 Task: Set the X coordinate for the audio bar graph video to 24.
Action: Mouse moved to (106, 16)
Screenshot: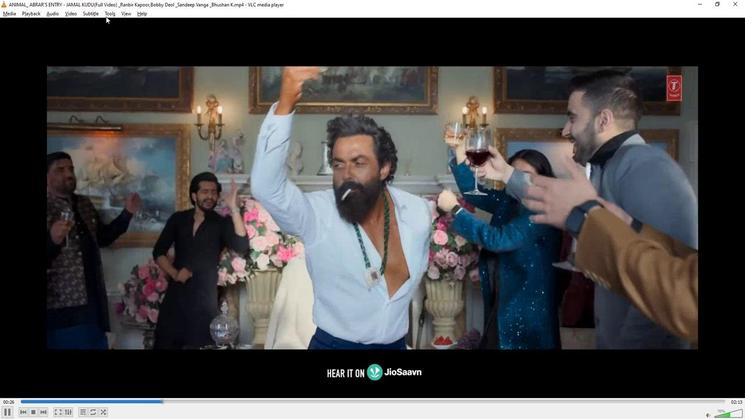 
Action: Mouse pressed left at (106, 16)
Screenshot: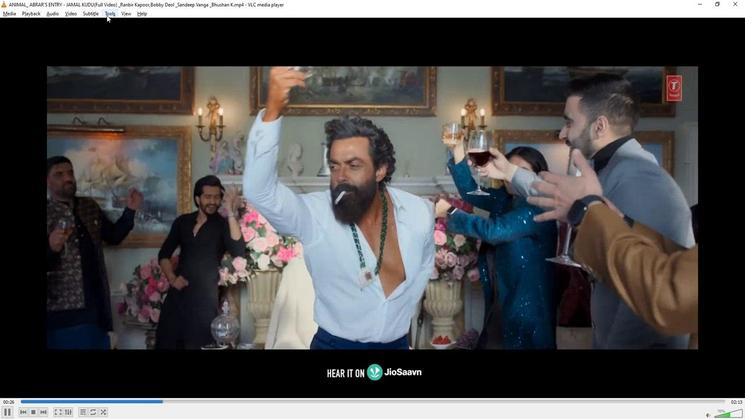 
Action: Mouse moved to (126, 108)
Screenshot: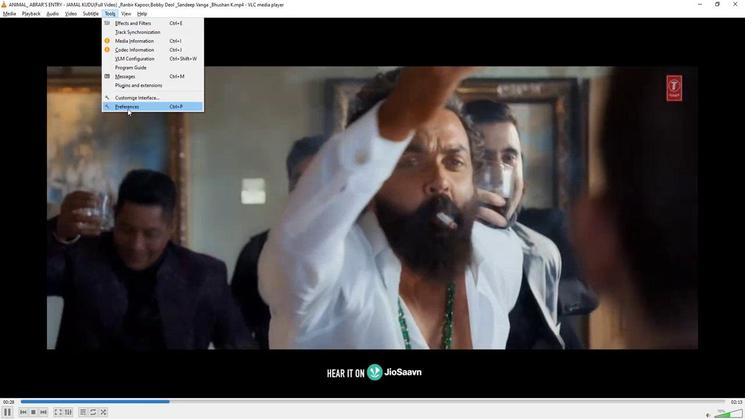 
Action: Mouse pressed left at (126, 108)
Screenshot: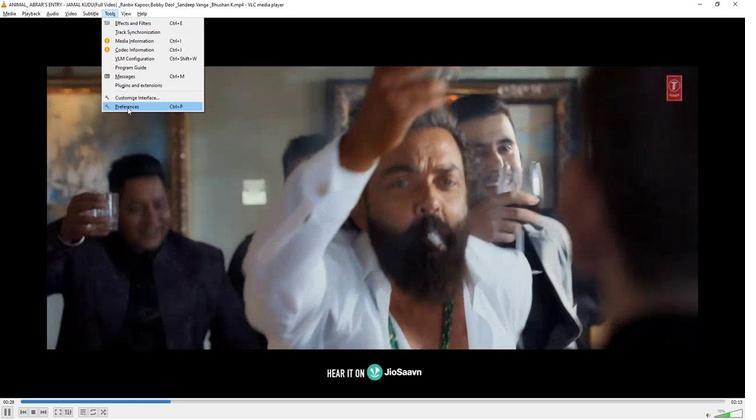 
Action: Mouse moved to (143, 339)
Screenshot: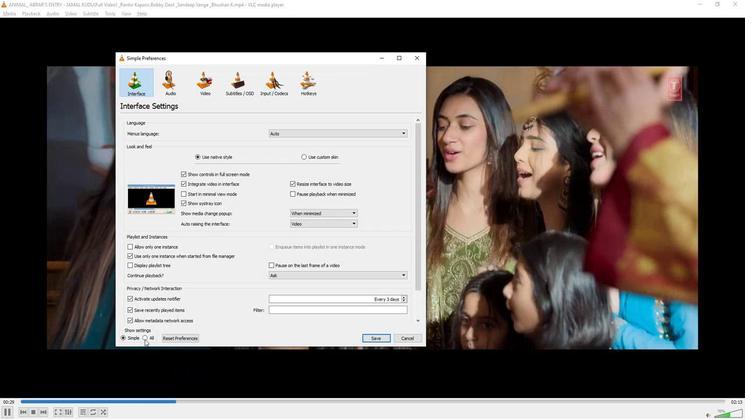 
Action: Mouse pressed left at (143, 339)
Screenshot: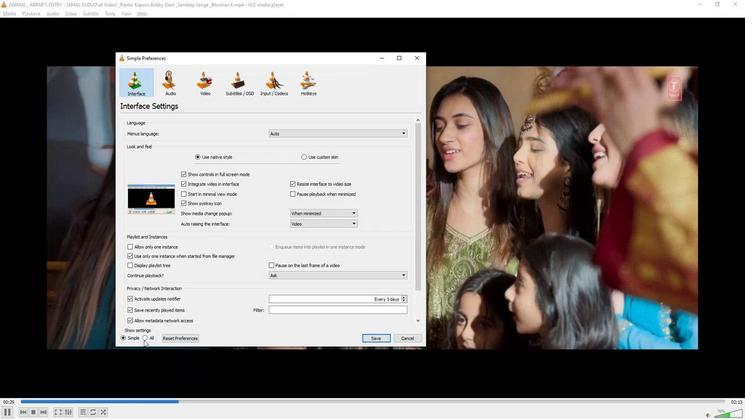 
Action: Mouse moved to (144, 265)
Screenshot: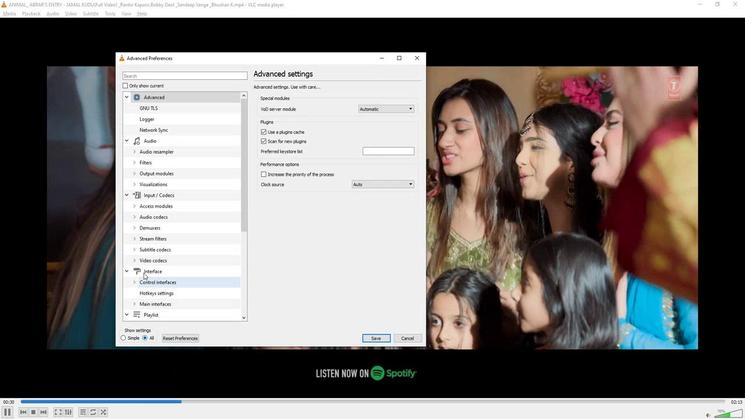 
Action: Mouse scrolled (144, 265) with delta (0, 0)
Screenshot: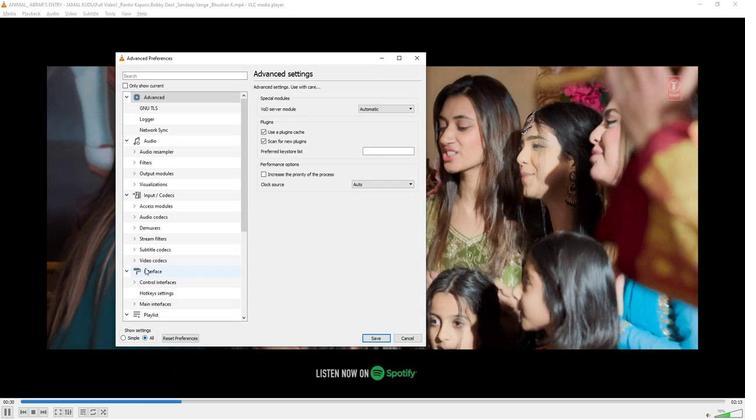 
Action: Mouse scrolled (144, 265) with delta (0, 0)
Screenshot: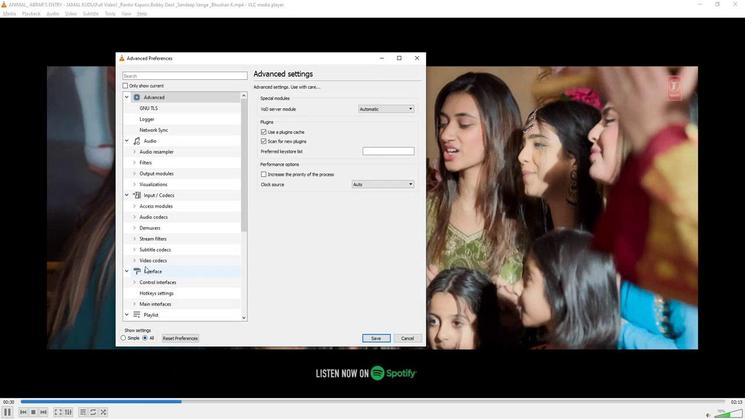 
Action: Mouse scrolled (144, 265) with delta (0, 0)
Screenshot: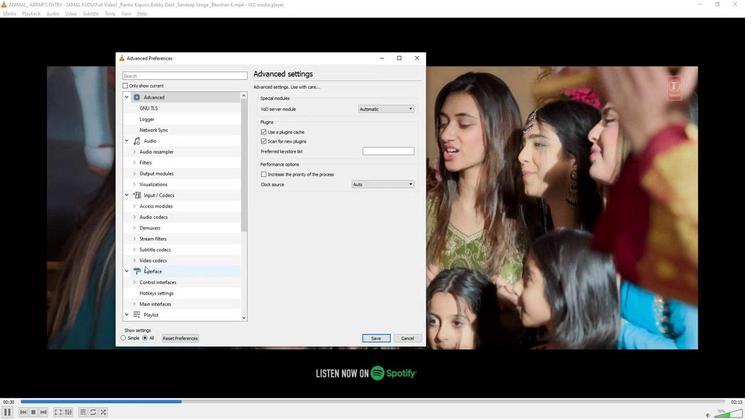 
Action: Mouse scrolled (144, 265) with delta (0, 0)
Screenshot: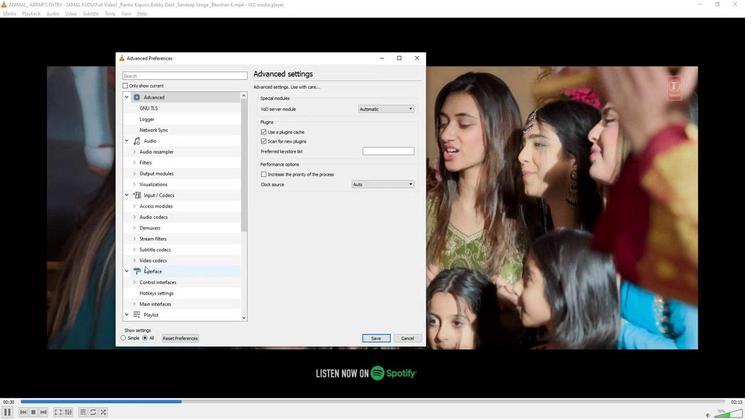 
Action: Mouse scrolled (144, 265) with delta (0, 0)
Screenshot: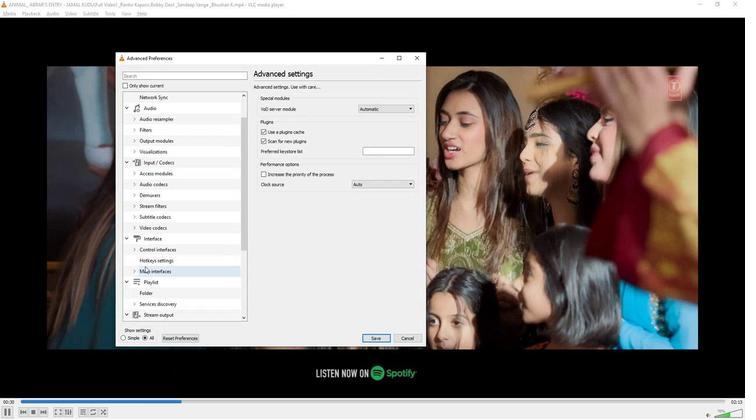 
Action: Mouse scrolled (144, 265) with delta (0, 0)
Screenshot: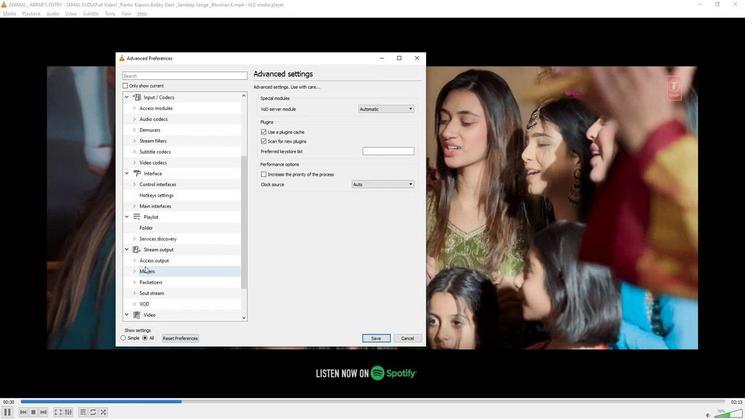 
Action: Mouse scrolled (144, 265) with delta (0, 0)
Screenshot: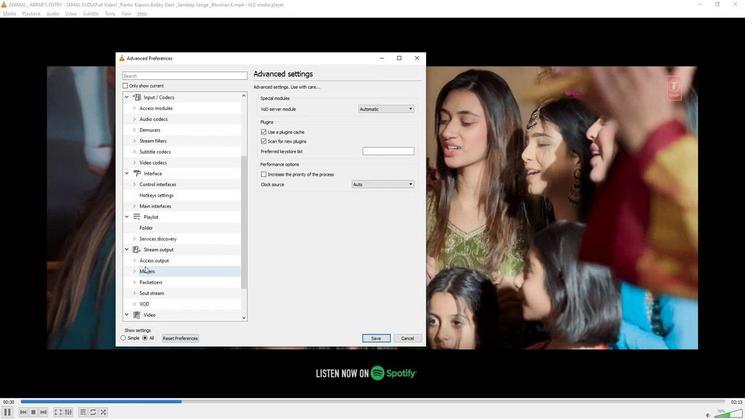 
Action: Mouse scrolled (144, 265) with delta (0, 0)
Screenshot: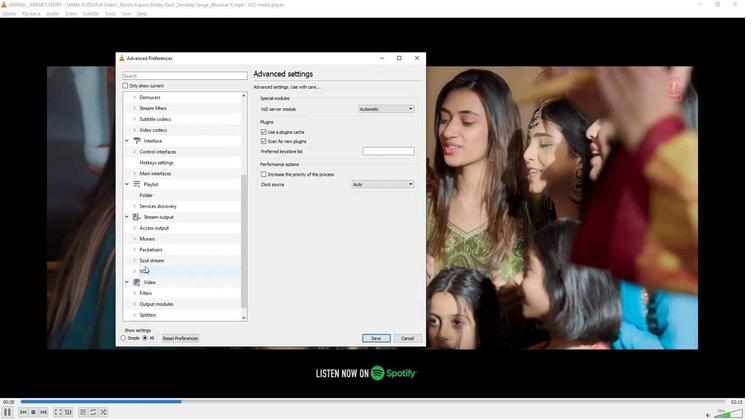 
Action: Mouse moved to (131, 314)
Screenshot: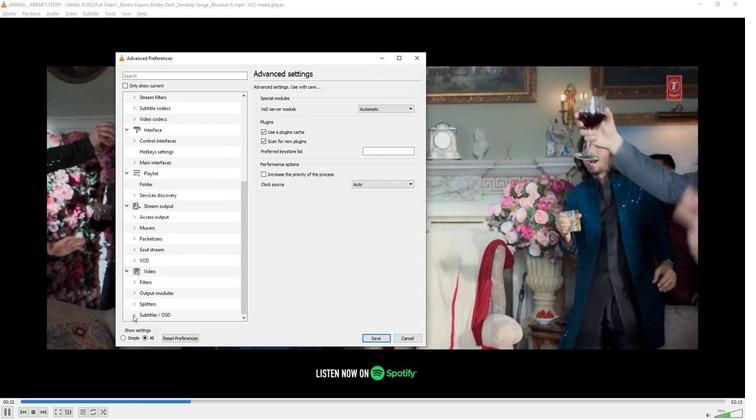 
Action: Mouse pressed left at (131, 314)
Screenshot: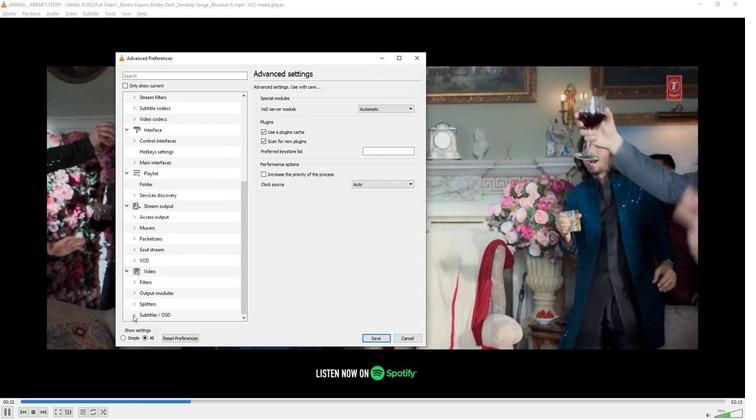 
Action: Mouse moved to (132, 313)
Screenshot: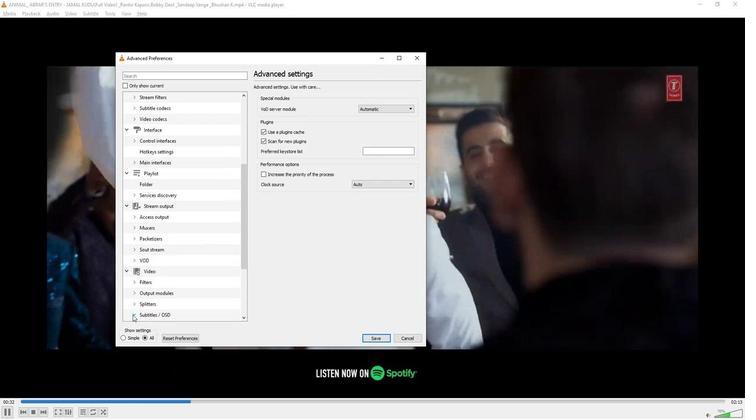 
Action: Mouse scrolled (132, 313) with delta (0, 0)
Screenshot: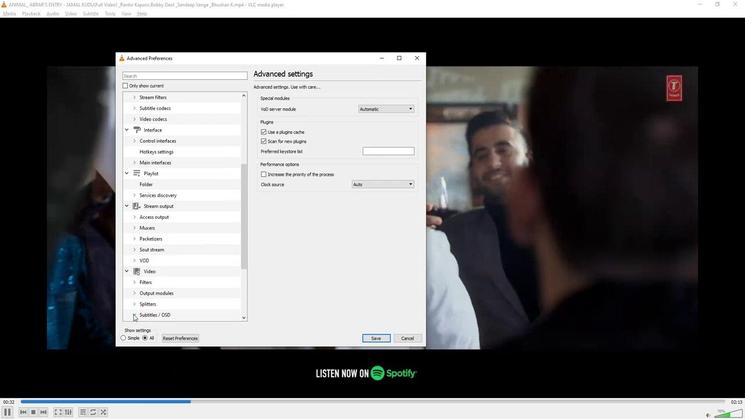 
Action: Mouse moved to (157, 293)
Screenshot: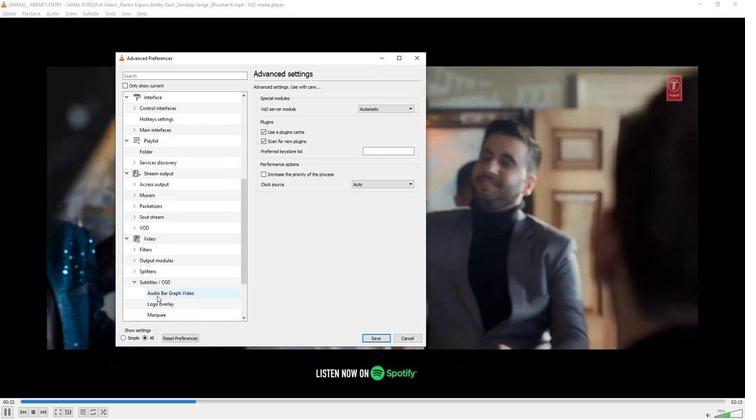 
Action: Mouse pressed left at (157, 293)
Screenshot: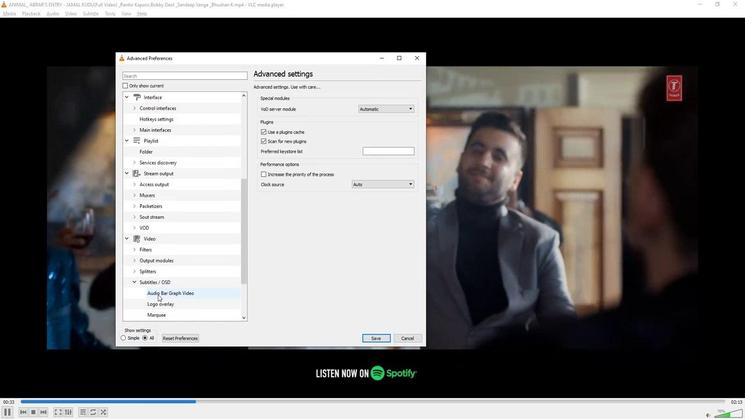 
Action: Mouse moved to (406, 97)
Screenshot: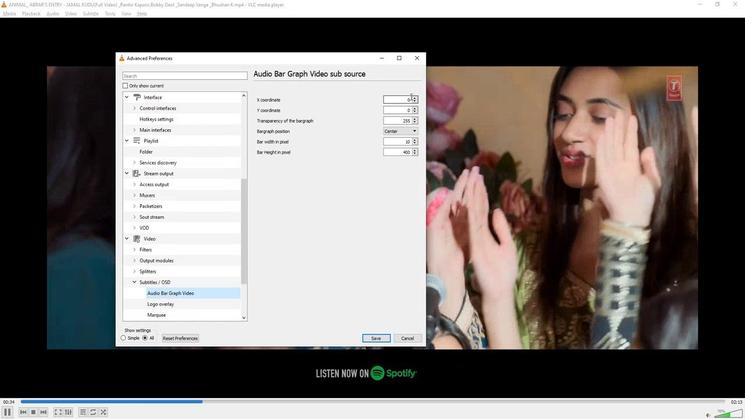 
Action: Mouse pressed left at (406, 97)
Screenshot: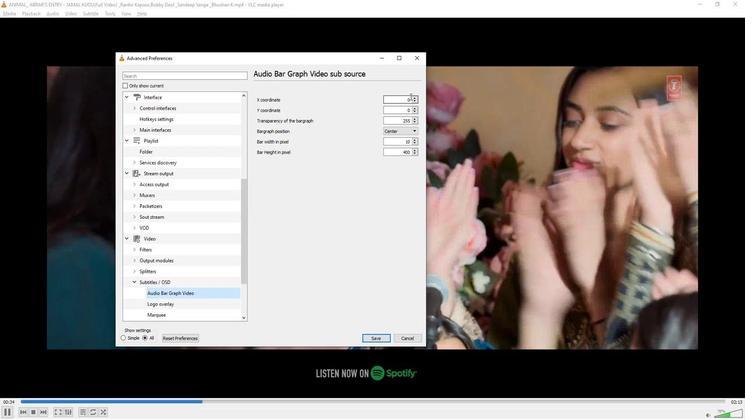 
Action: Mouse moved to (406, 97)
Screenshot: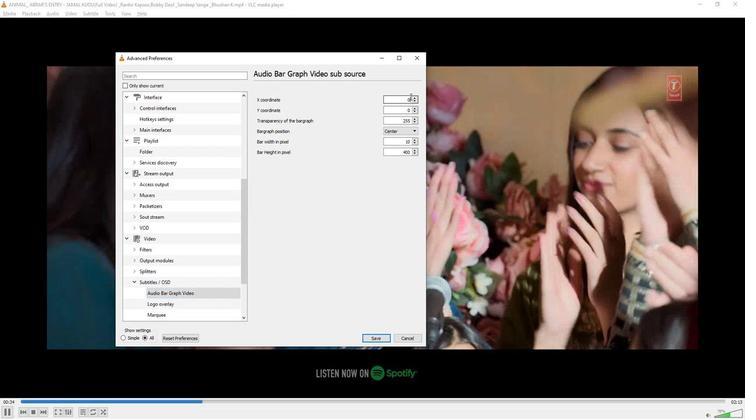 
Action: Mouse pressed left at (406, 97)
Screenshot: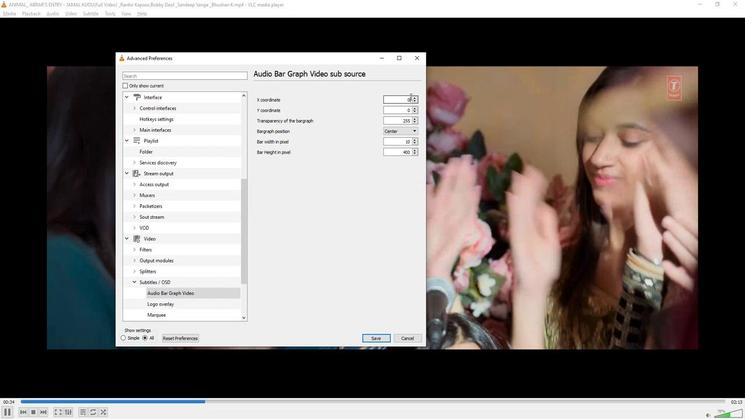 
Action: Mouse moved to (405, 97)
Screenshot: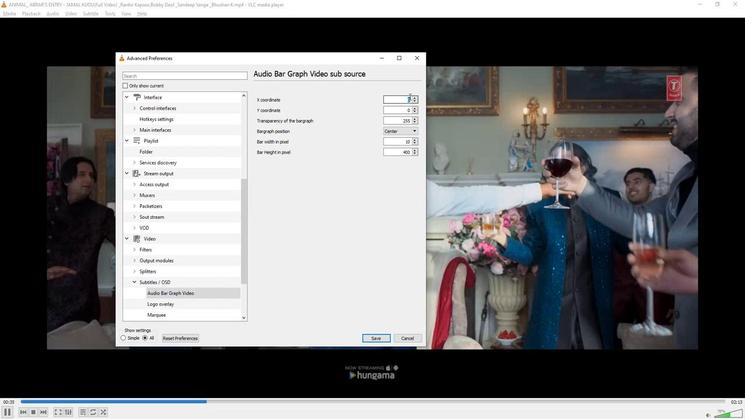 
Action: Key pressed 24
Screenshot: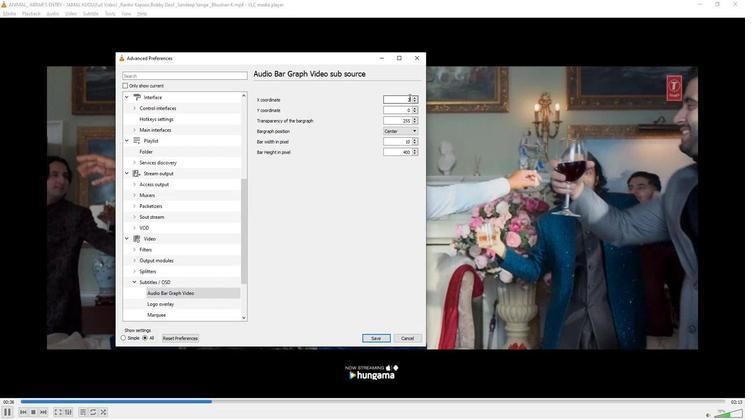 
Action: Mouse moved to (343, 112)
Screenshot: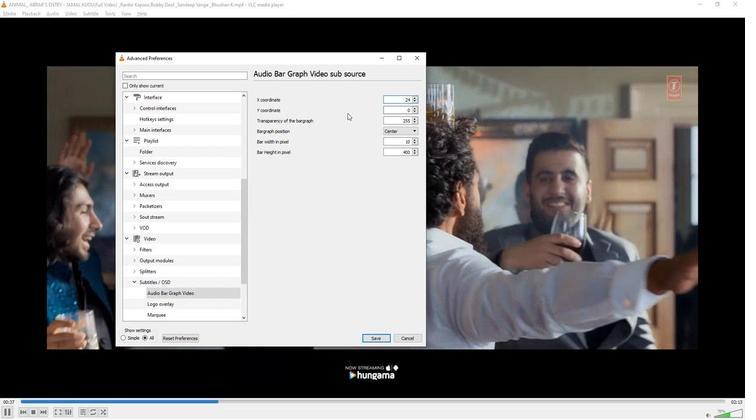 
